 Task: Add the CMS collection component in the site builder.
Action: Mouse moved to (1090, 74)
Screenshot: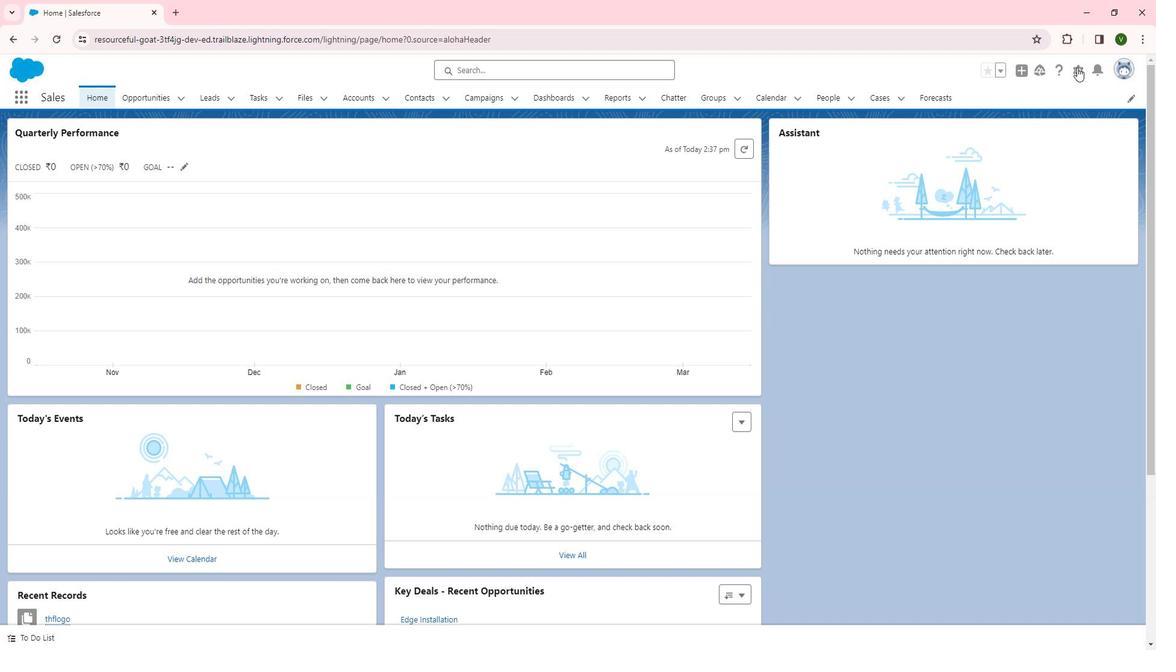
Action: Mouse pressed left at (1090, 74)
Screenshot: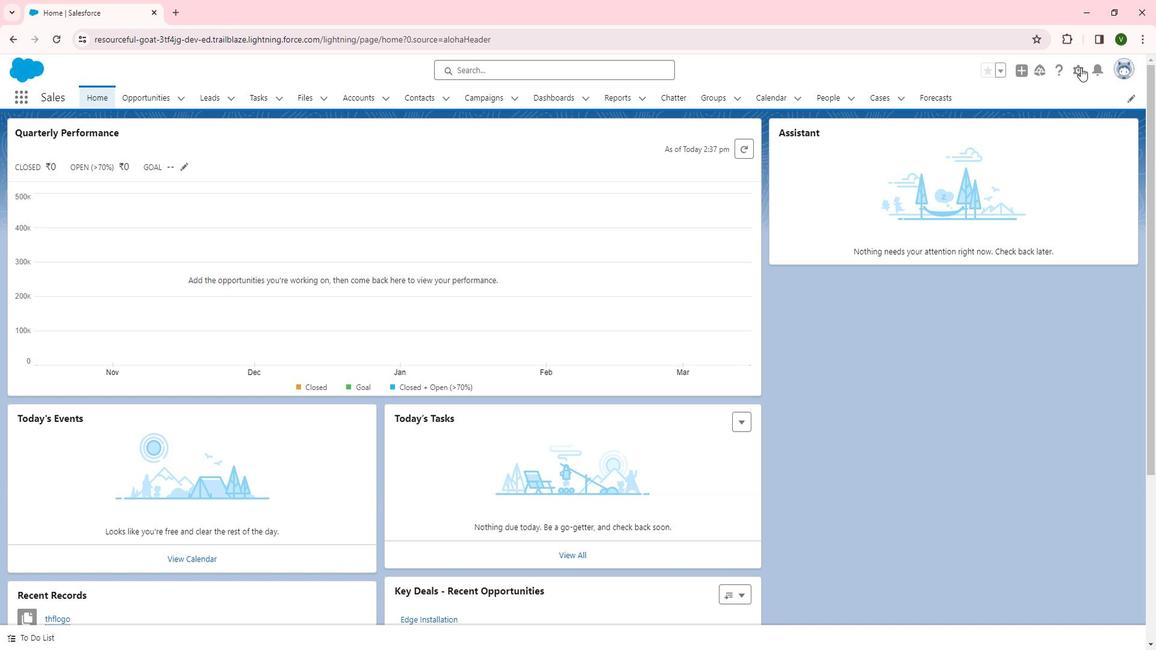 
Action: Mouse moved to (1043, 112)
Screenshot: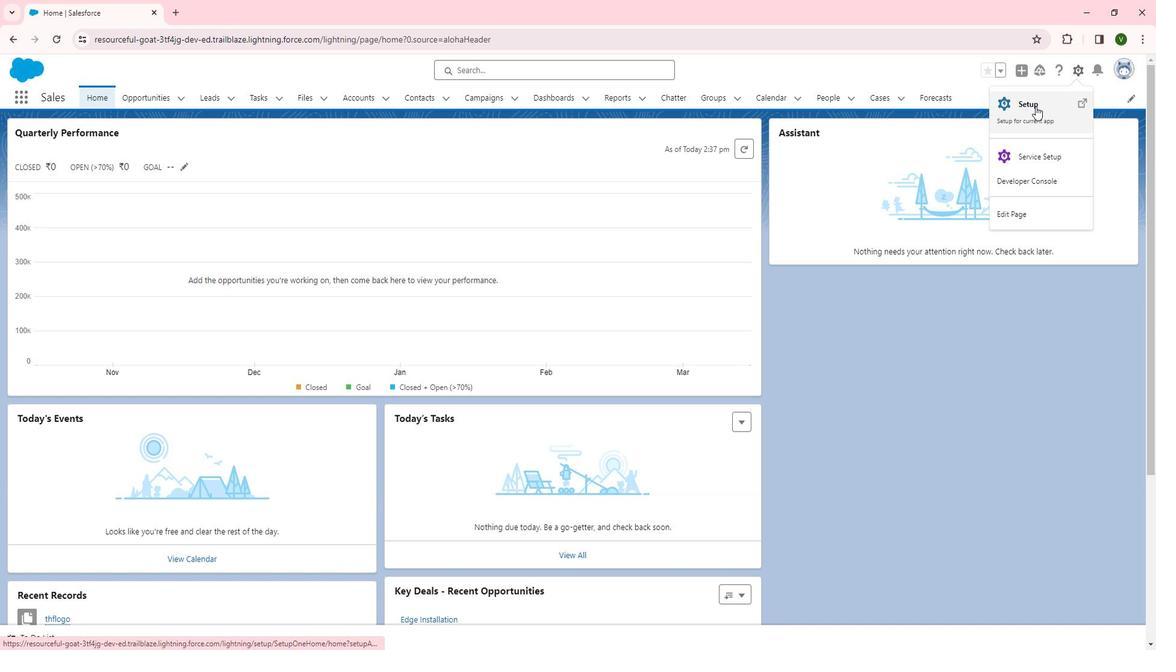 
Action: Mouse pressed left at (1043, 112)
Screenshot: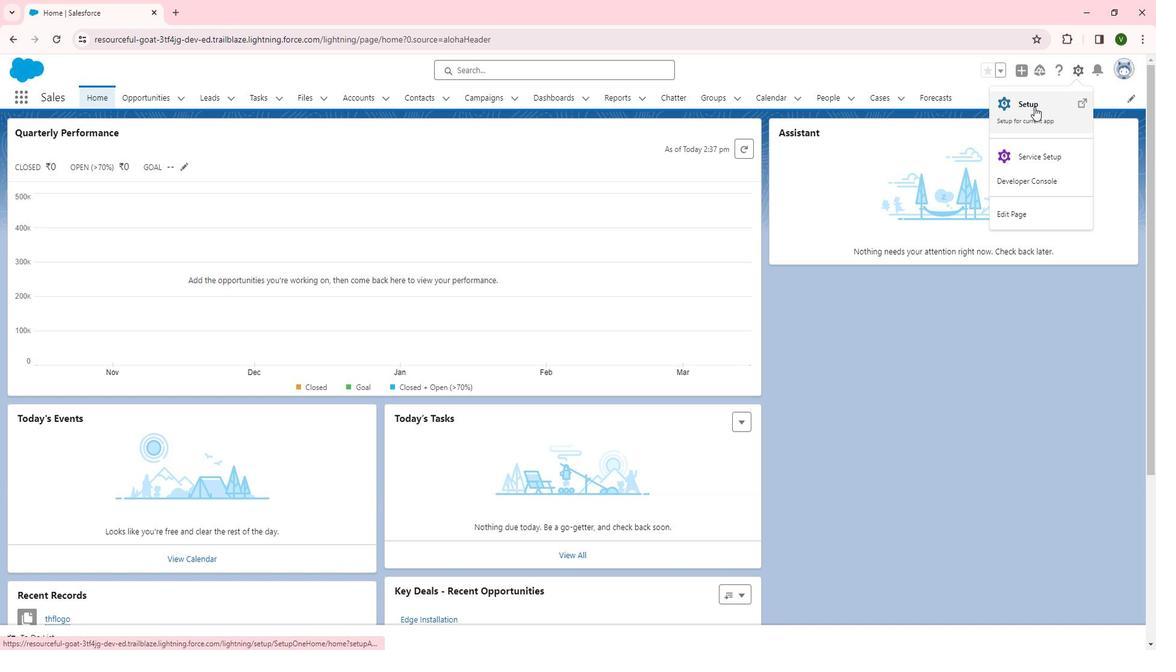 
Action: Mouse moved to (60, 492)
Screenshot: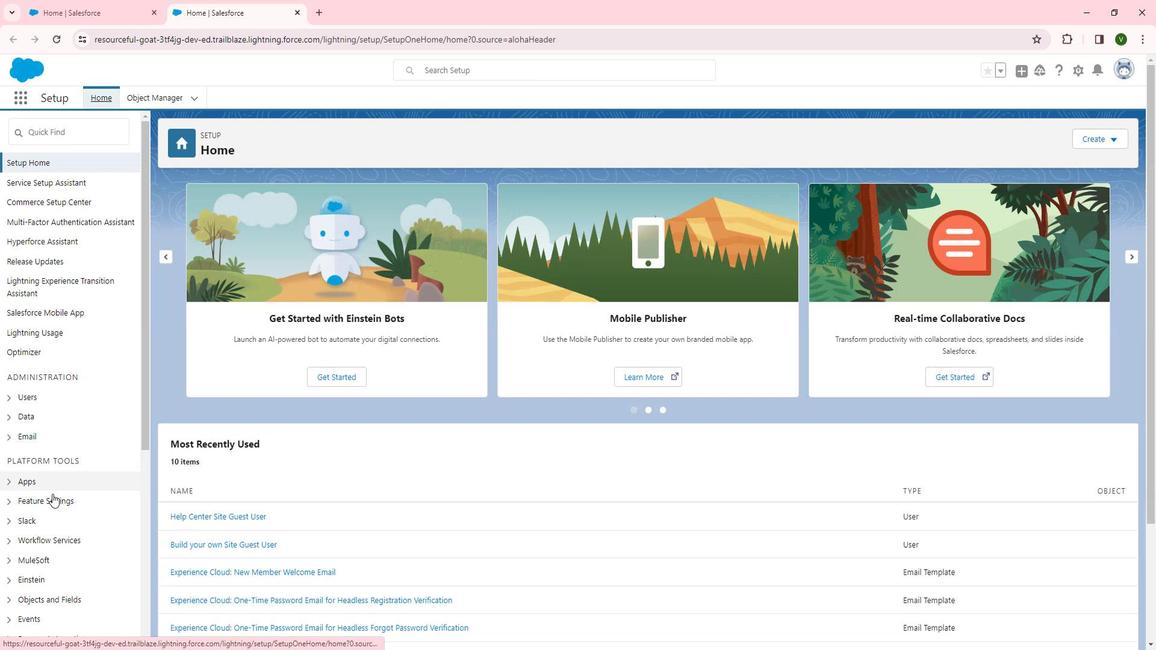 
Action: Mouse scrolled (60, 491) with delta (0, 0)
Screenshot: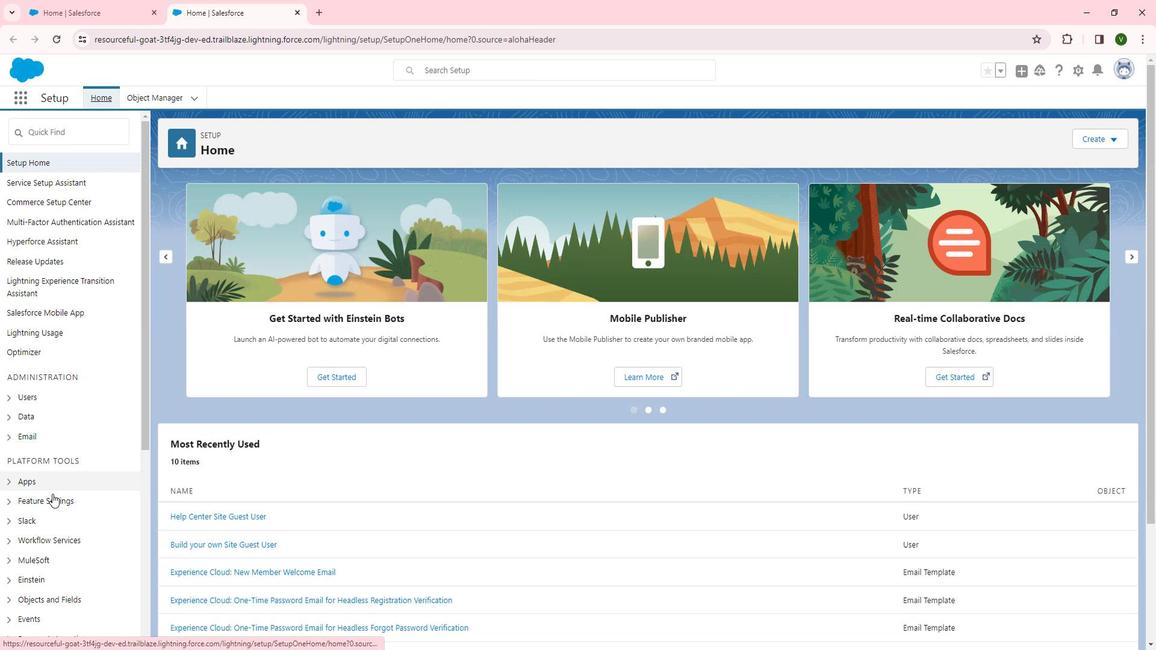 
Action: Mouse scrolled (60, 491) with delta (0, 0)
Screenshot: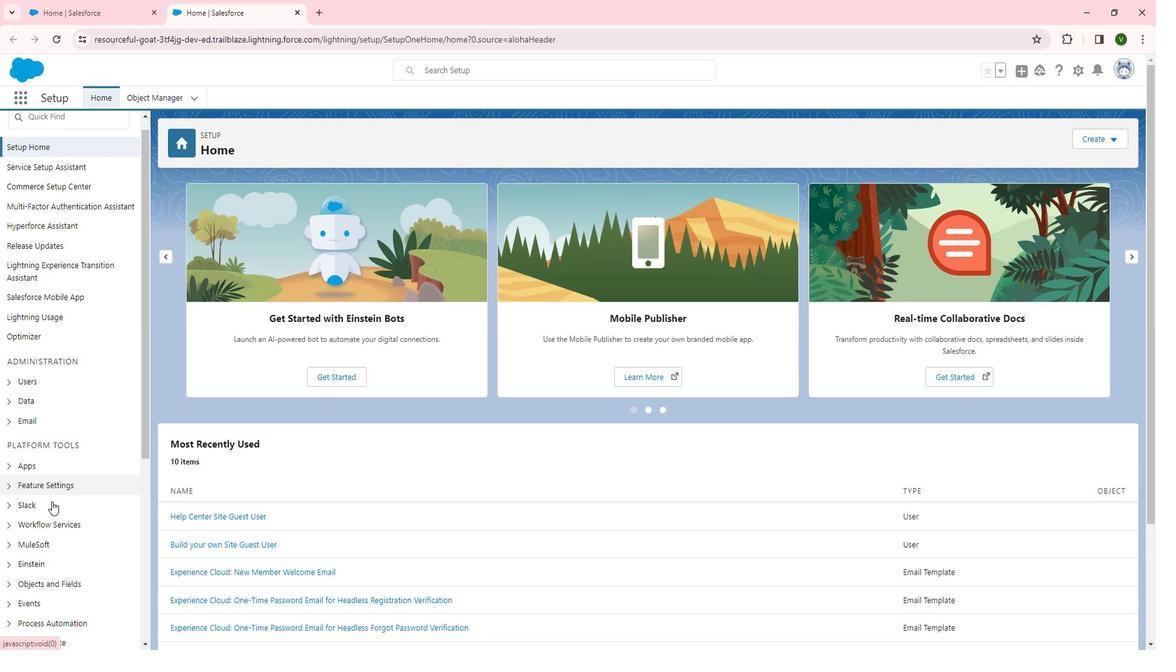 
Action: Mouse moved to (51, 369)
Screenshot: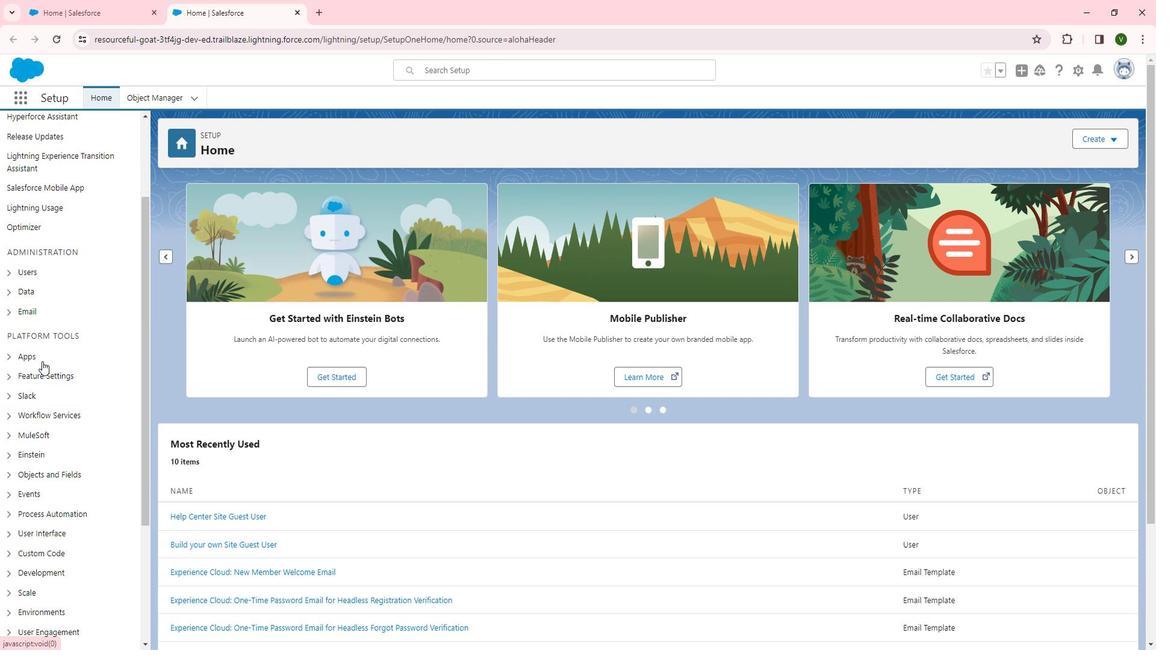 
Action: Mouse pressed left at (51, 369)
Screenshot: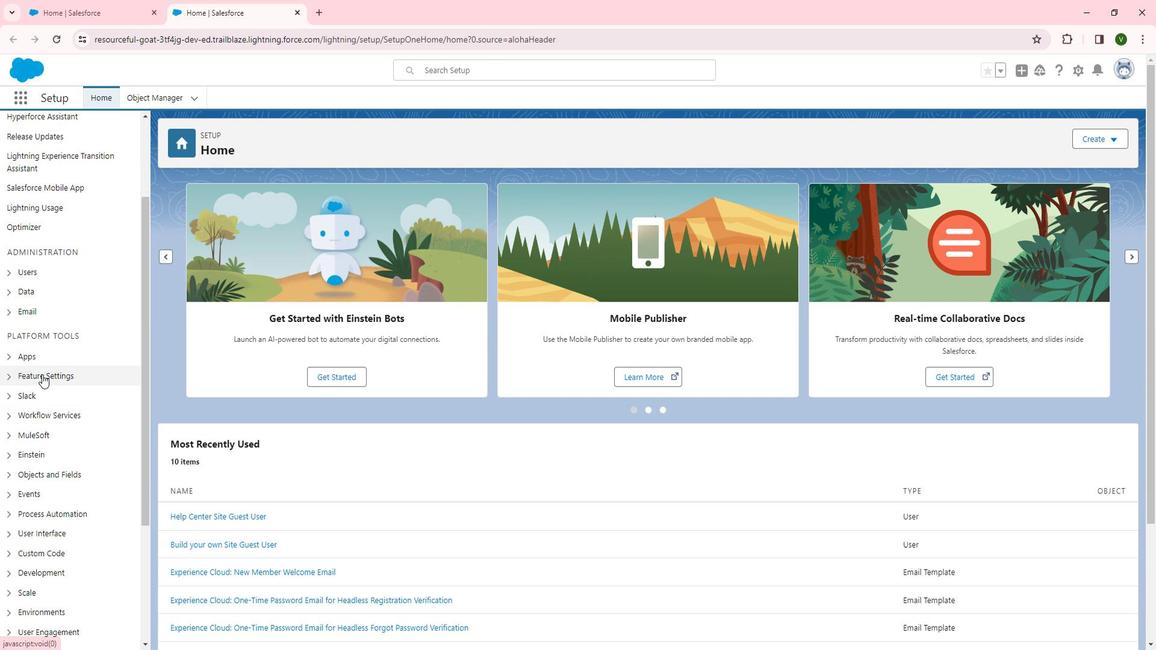 
Action: Mouse moved to (51, 405)
Screenshot: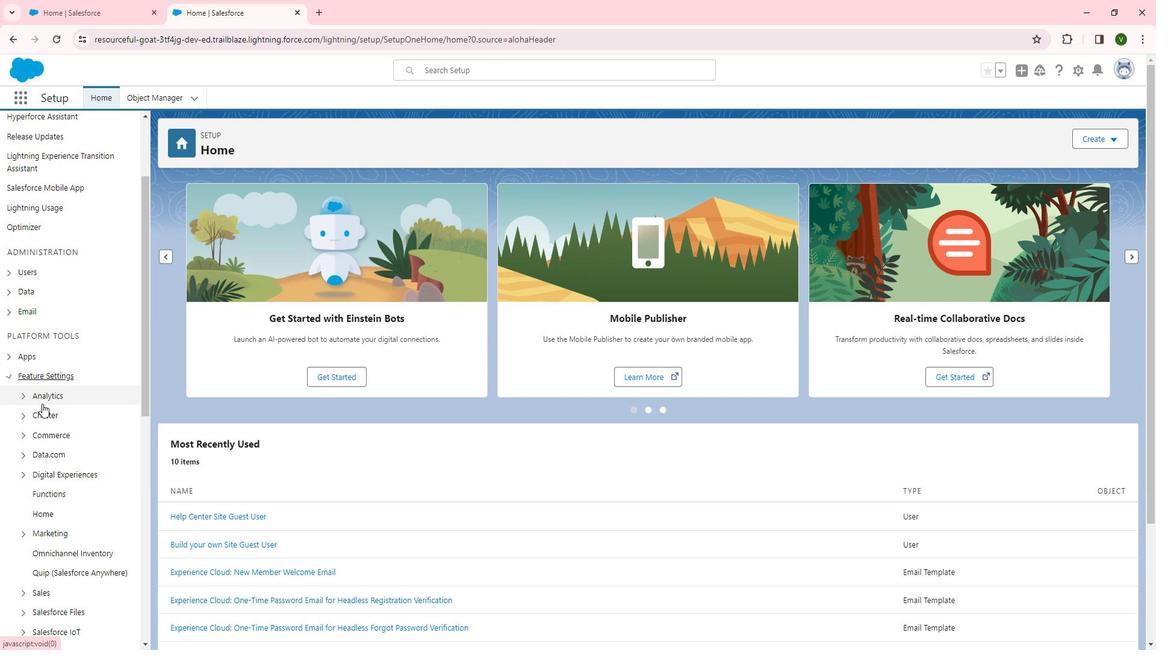
Action: Mouse scrolled (51, 404) with delta (0, 0)
Screenshot: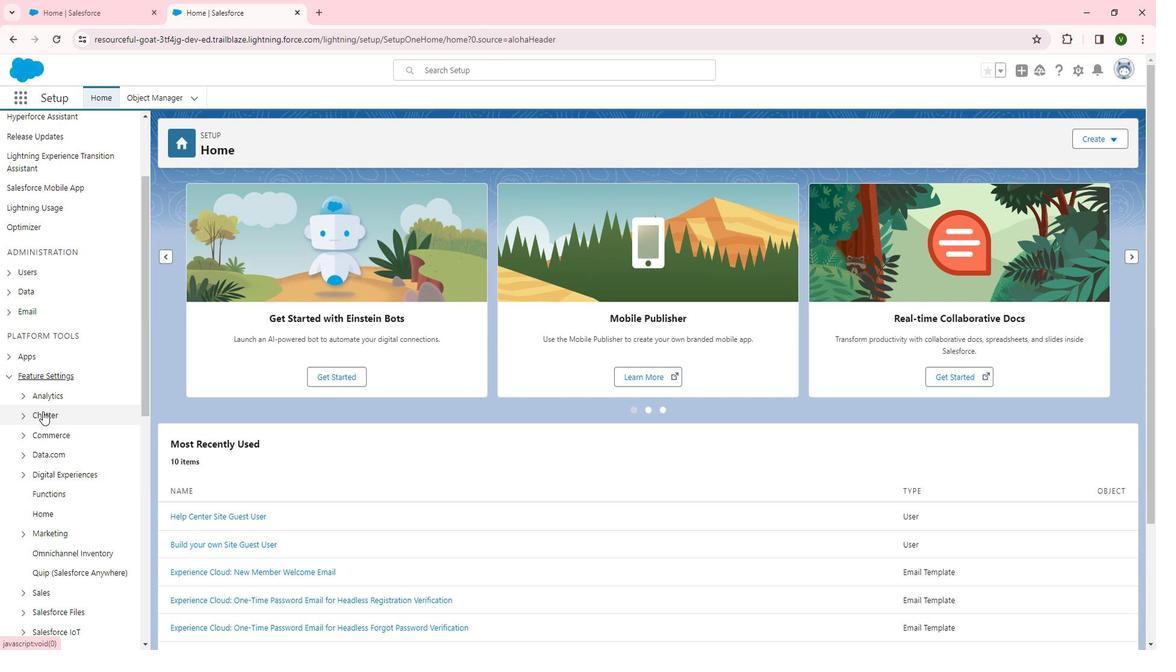 
Action: Mouse scrolled (51, 404) with delta (0, 0)
Screenshot: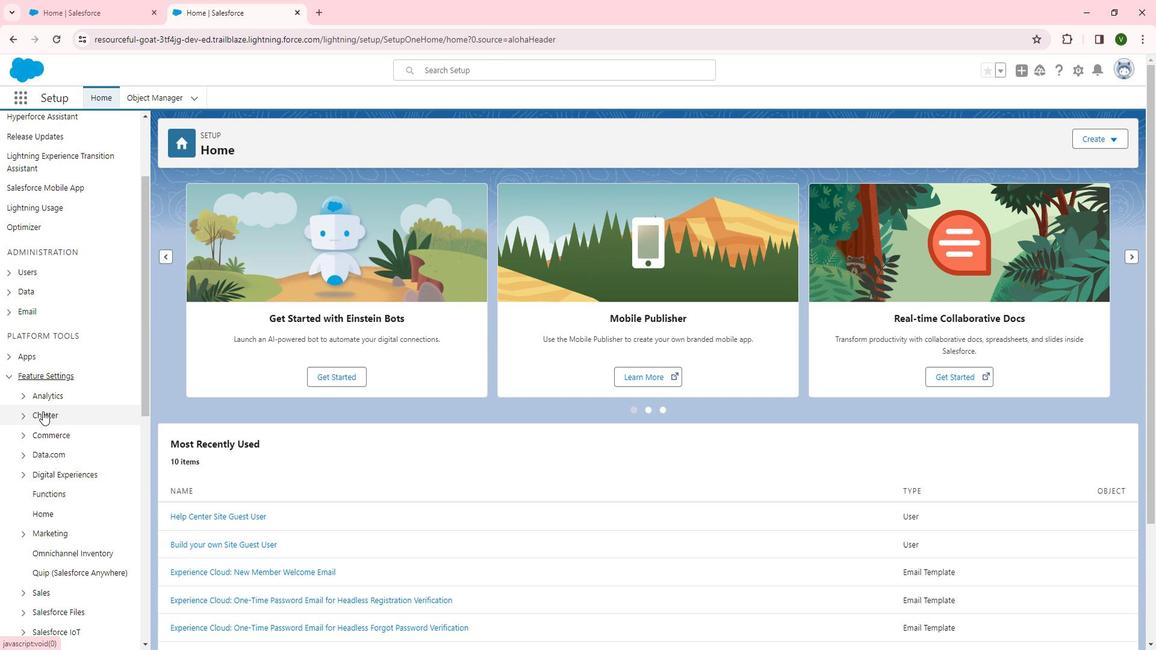 
Action: Mouse moved to (75, 344)
Screenshot: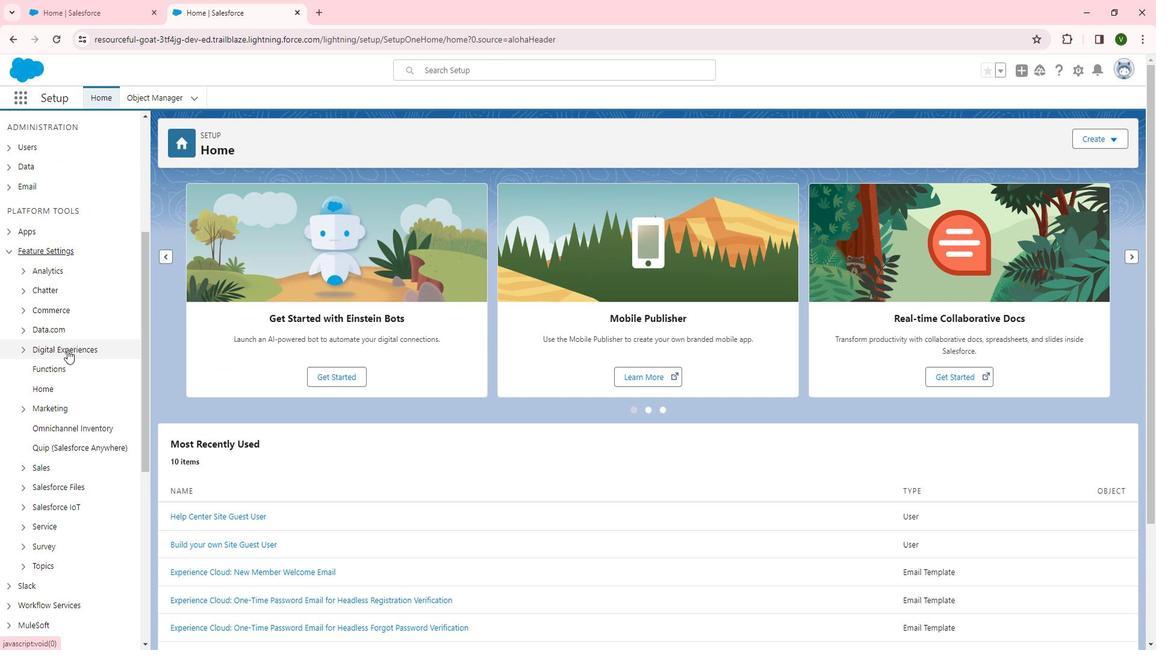 
Action: Mouse pressed left at (75, 344)
Screenshot: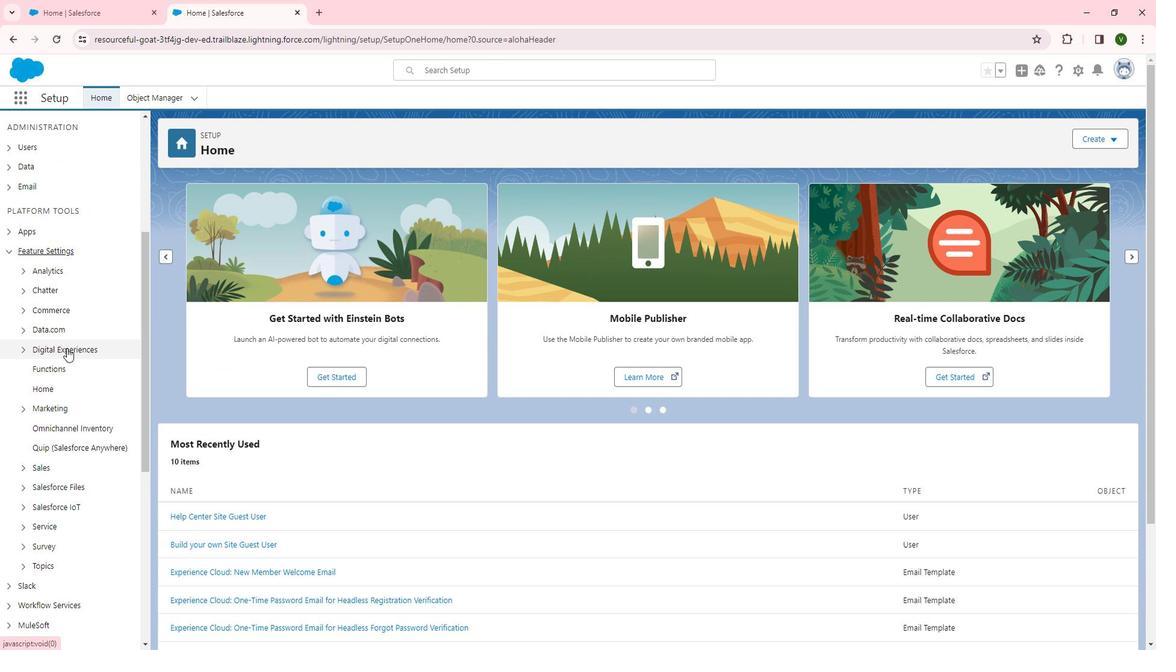 
Action: Mouse moved to (60, 365)
Screenshot: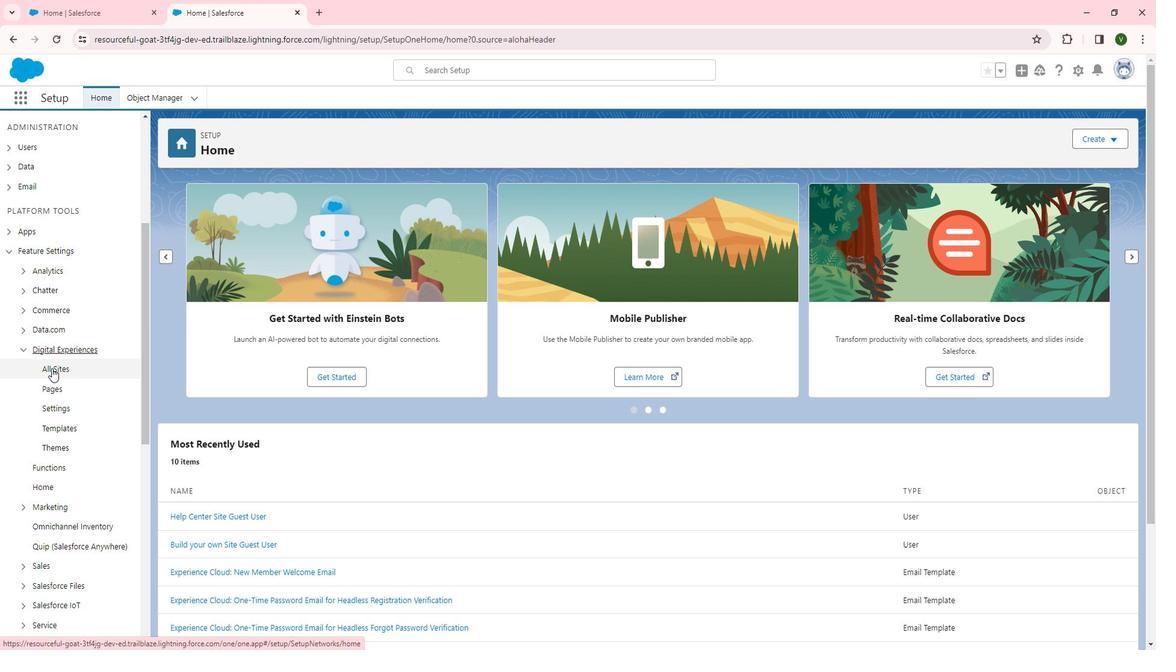 
Action: Mouse pressed left at (60, 365)
Screenshot: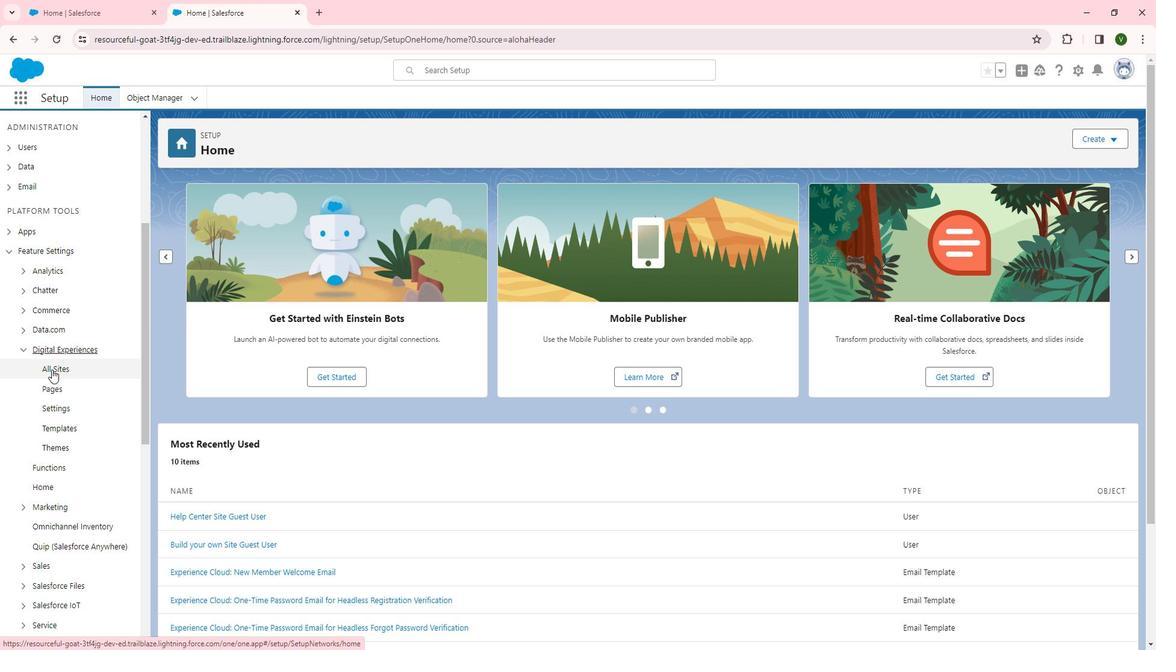 
Action: Mouse moved to (206, 316)
Screenshot: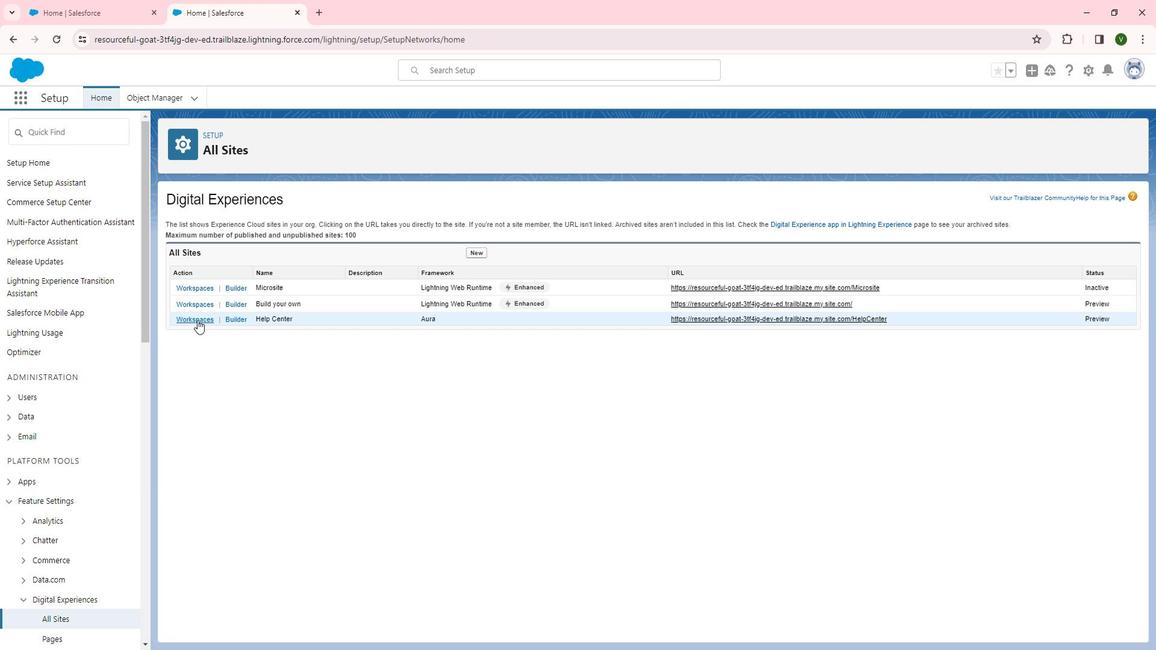 
Action: Mouse pressed left at (206, 316)
Screenshot: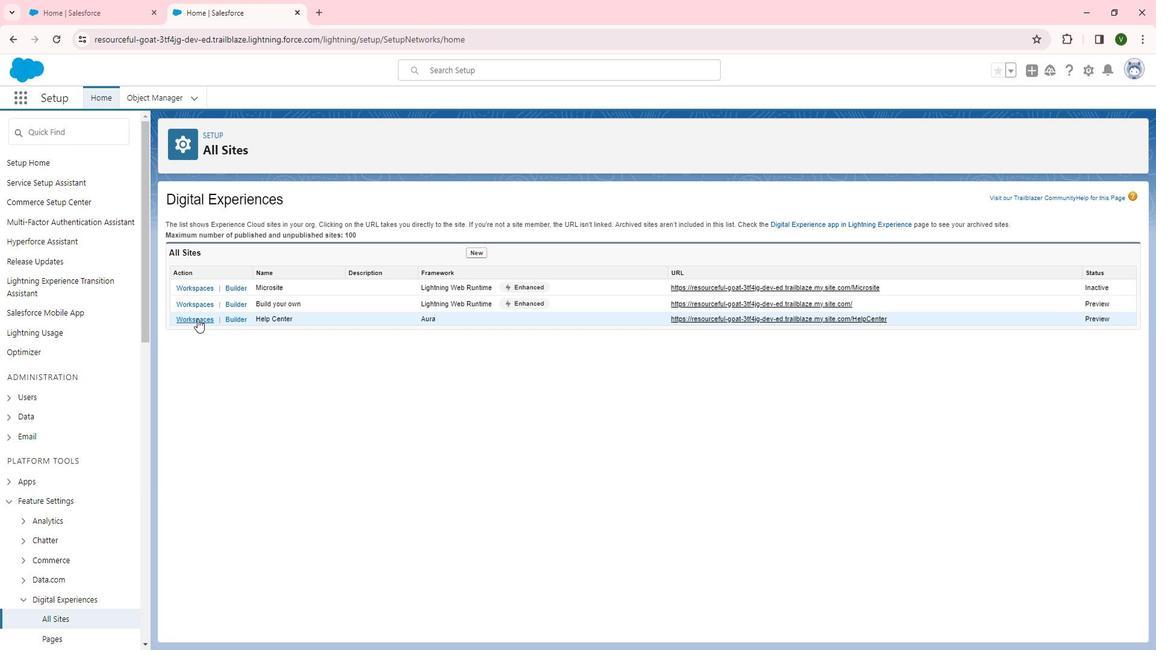 
Action: Mouse moved to (157, 309)
Screenshot: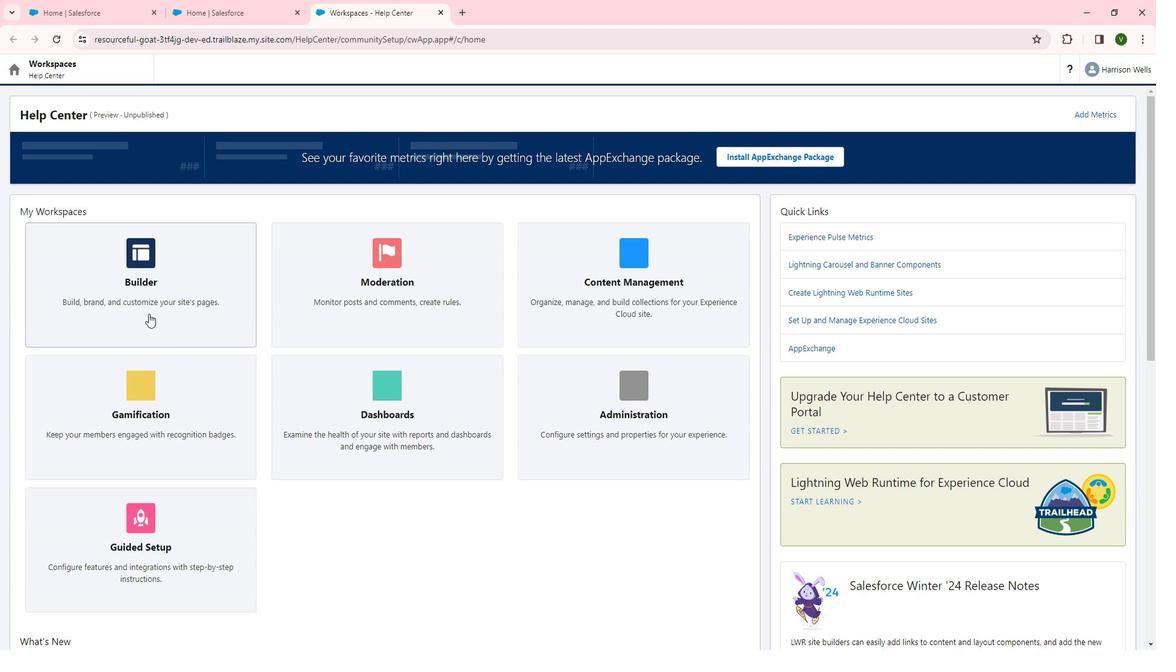 
Action: Mouse pressed left at (157, 309)
Screenshot: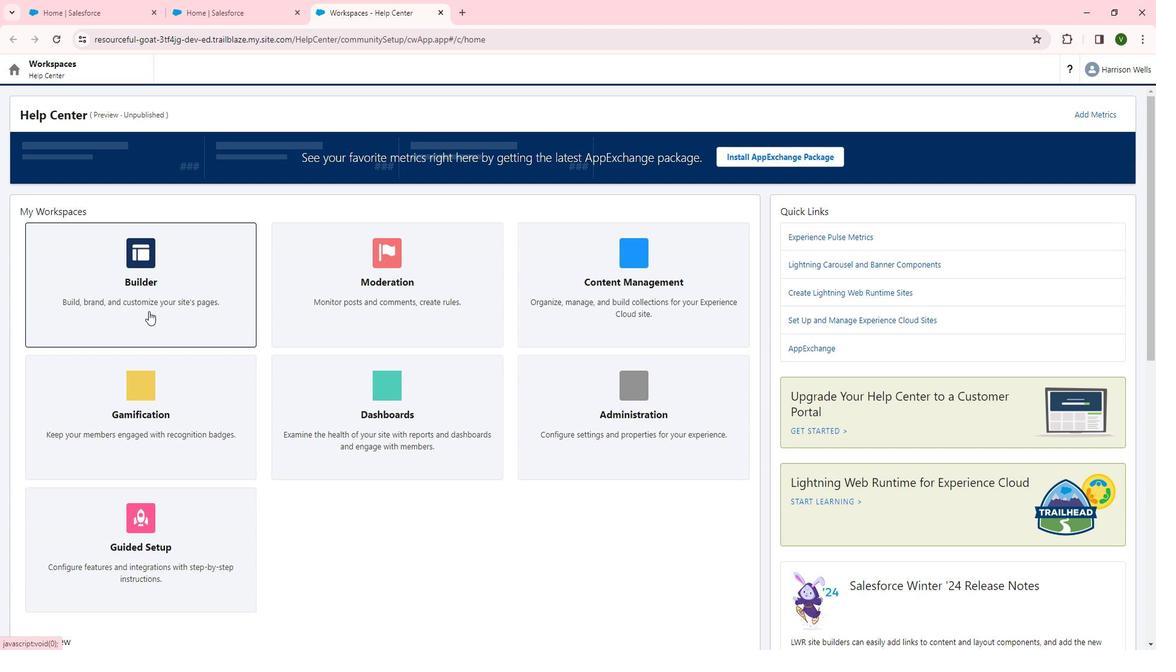 
Action: Mouse moved to (377, 375)
Screenshot: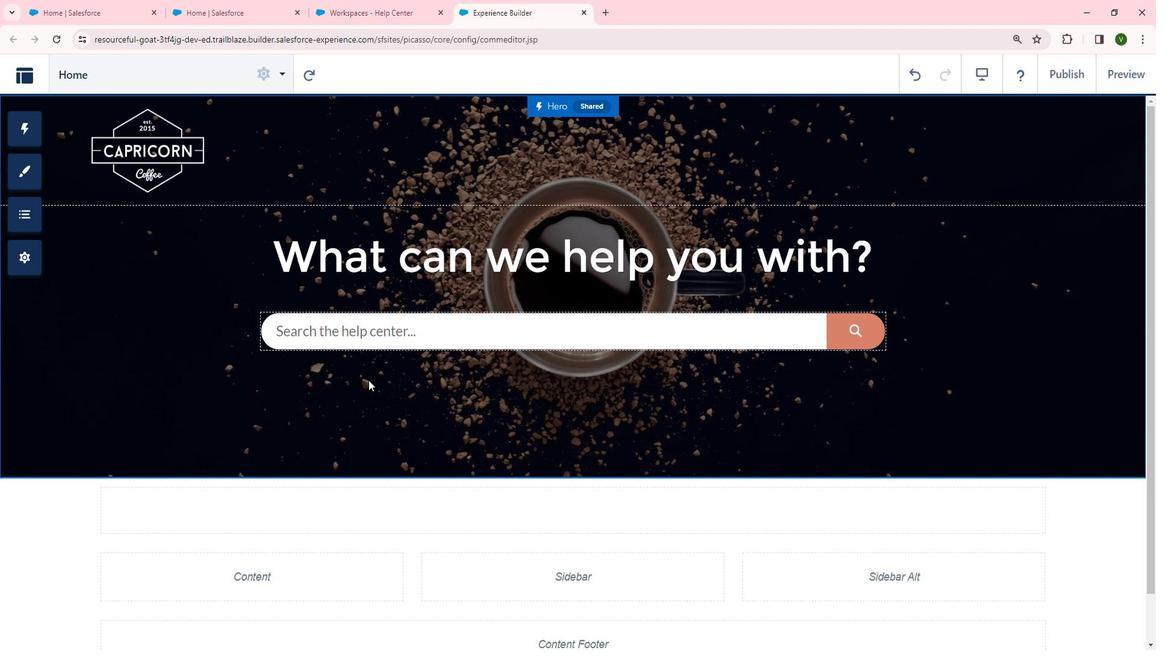 
Action: Mouse scrolled (377, 375) with delta (0, 0)
Screenshot: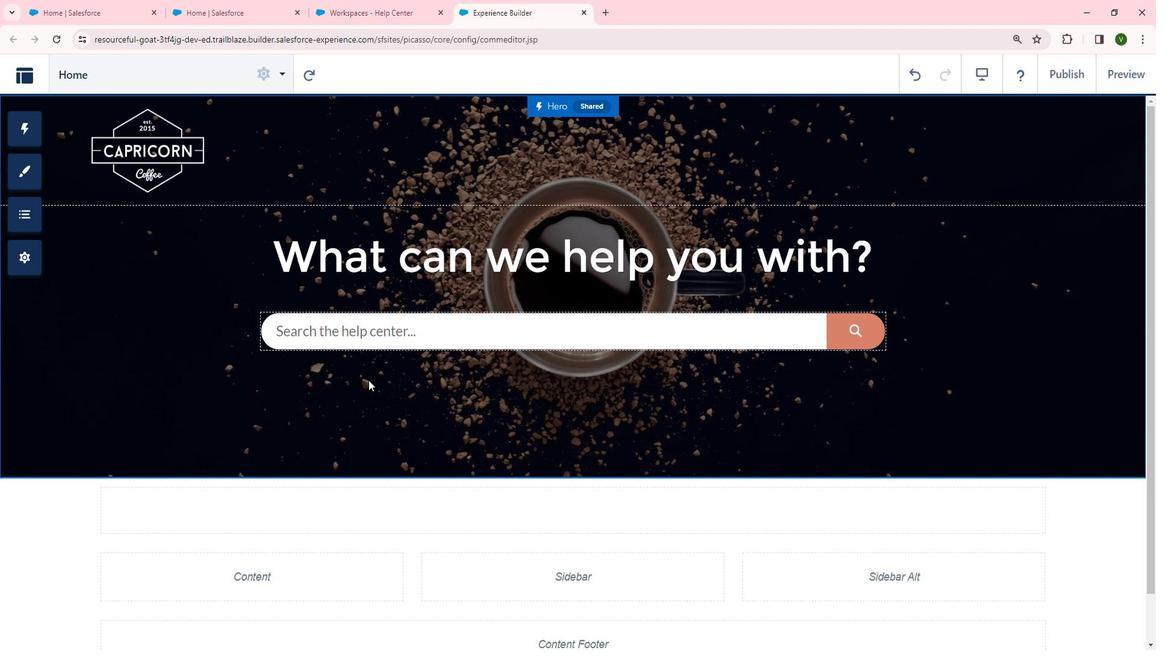 
Action: Mouse moved to (378, 376)
Screenshot: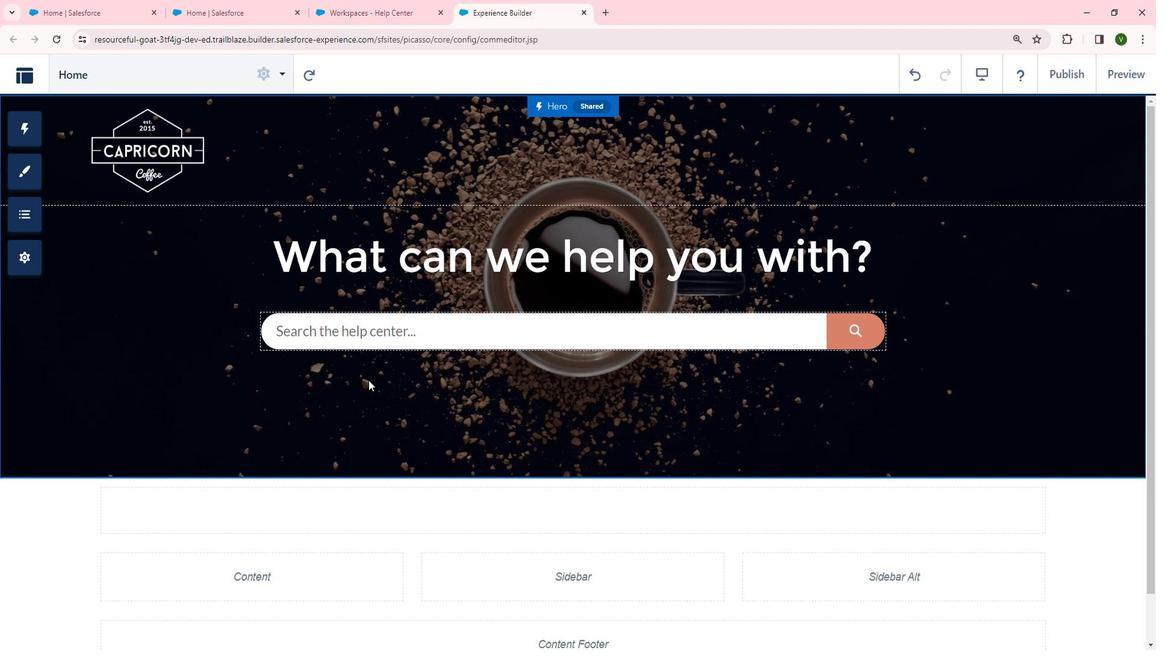 
Action: Mouse scrolled (378, 375) with delta (0, 0)
Screenshot: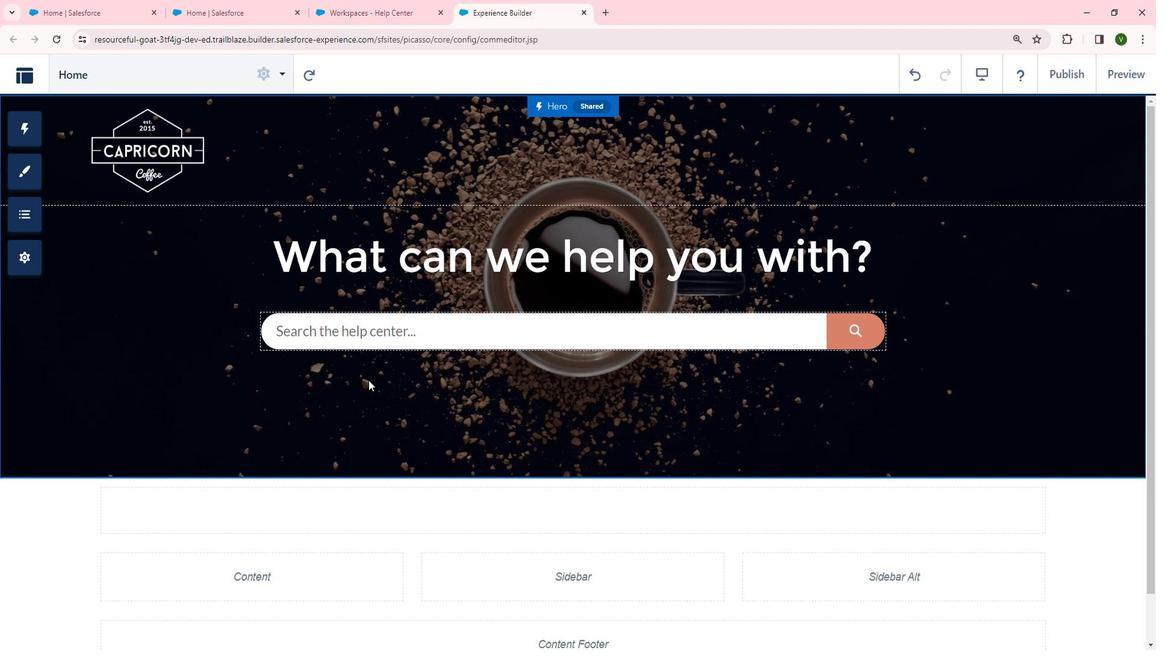 
Action: Mouse scrolled (378, 375) with delta (0, 0)
Screenshot: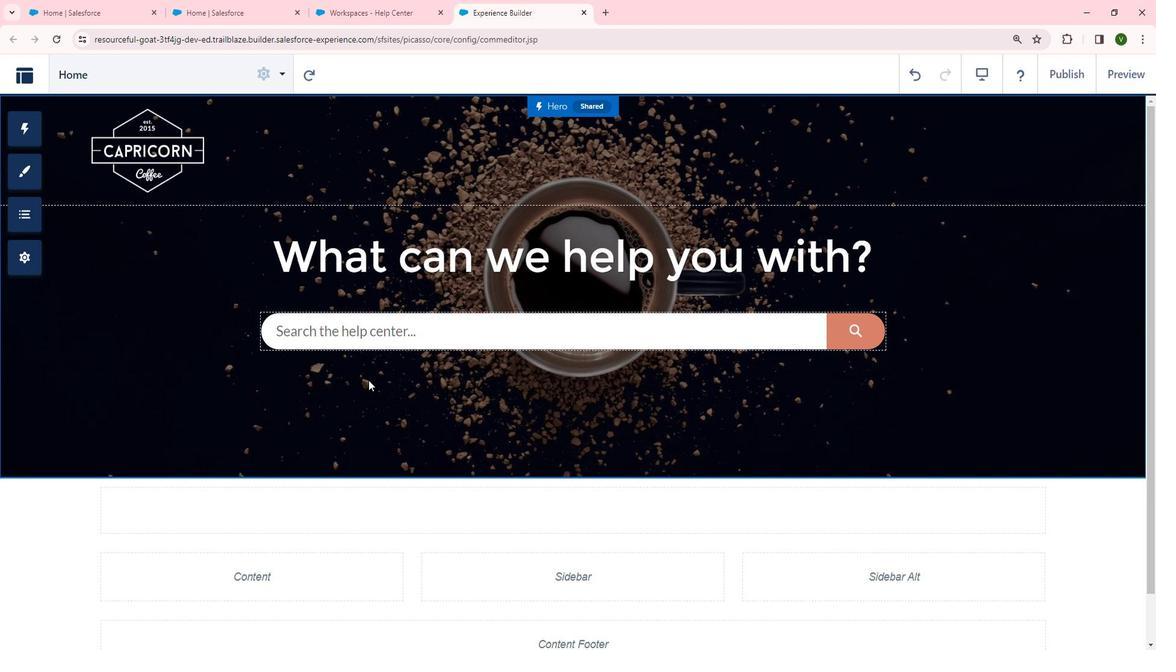 
Action: Mouse scrolled (378, 375) with delta (0, 0)
Screenshot: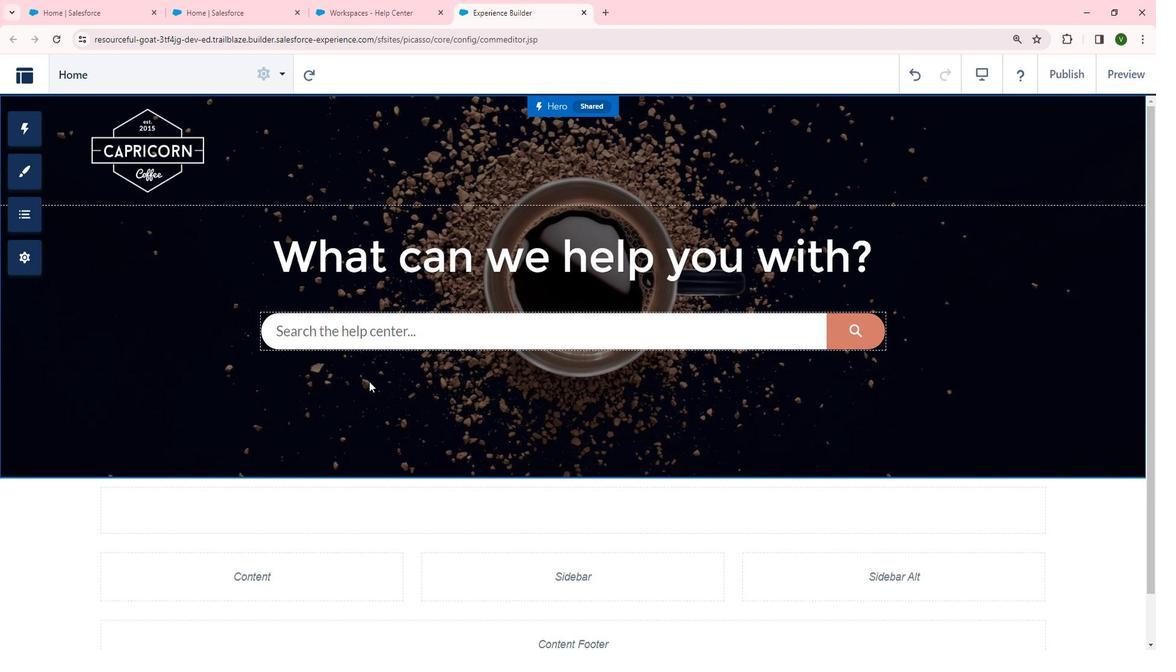 
Action: Mouse scrolled (378, 375) with delta (0, 0)
Screenshot: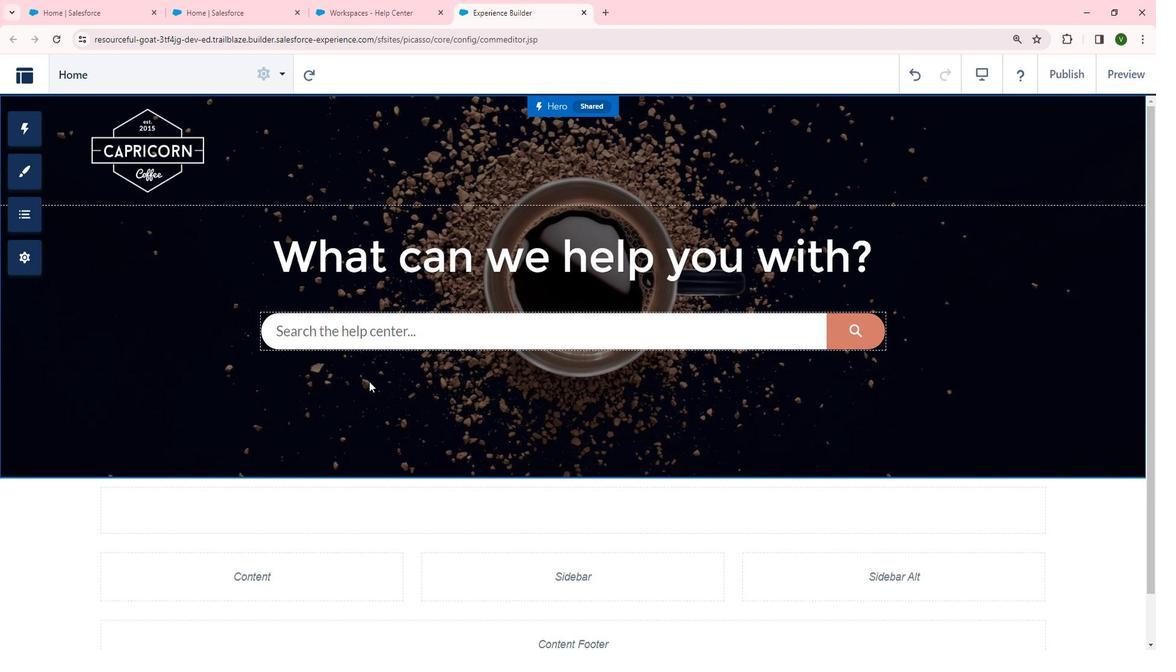 
Action: Mouse moved to (376, 375)
Screenshot: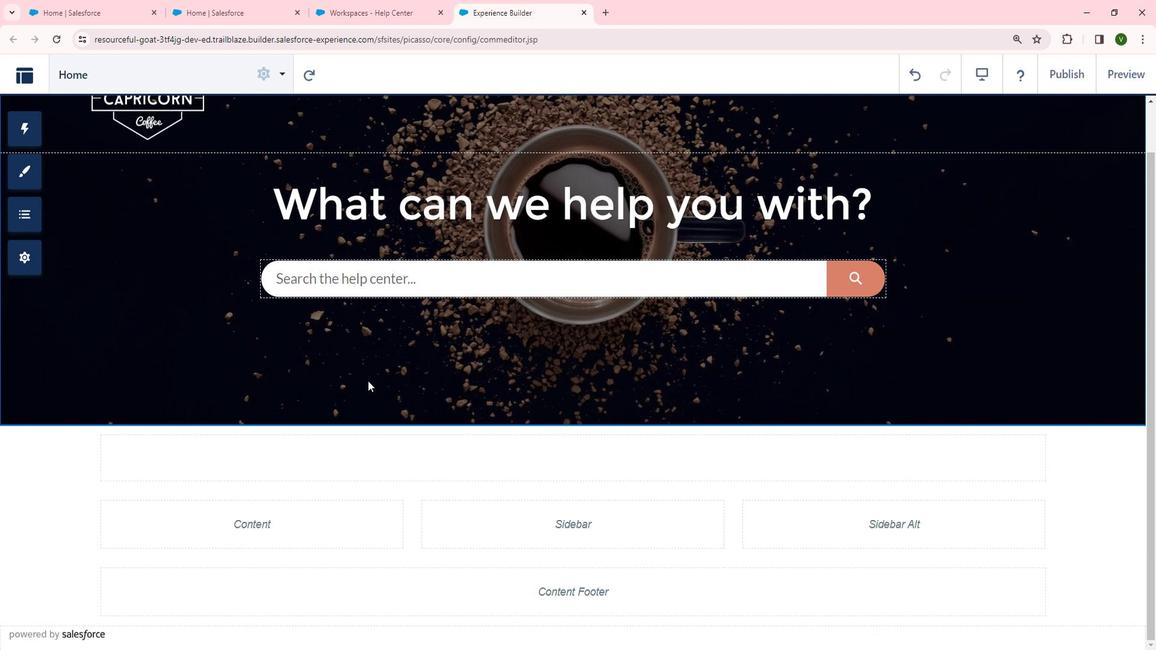 
Action: Mouse scrolled (376, 375) with delta (0, 0)
Screenshot: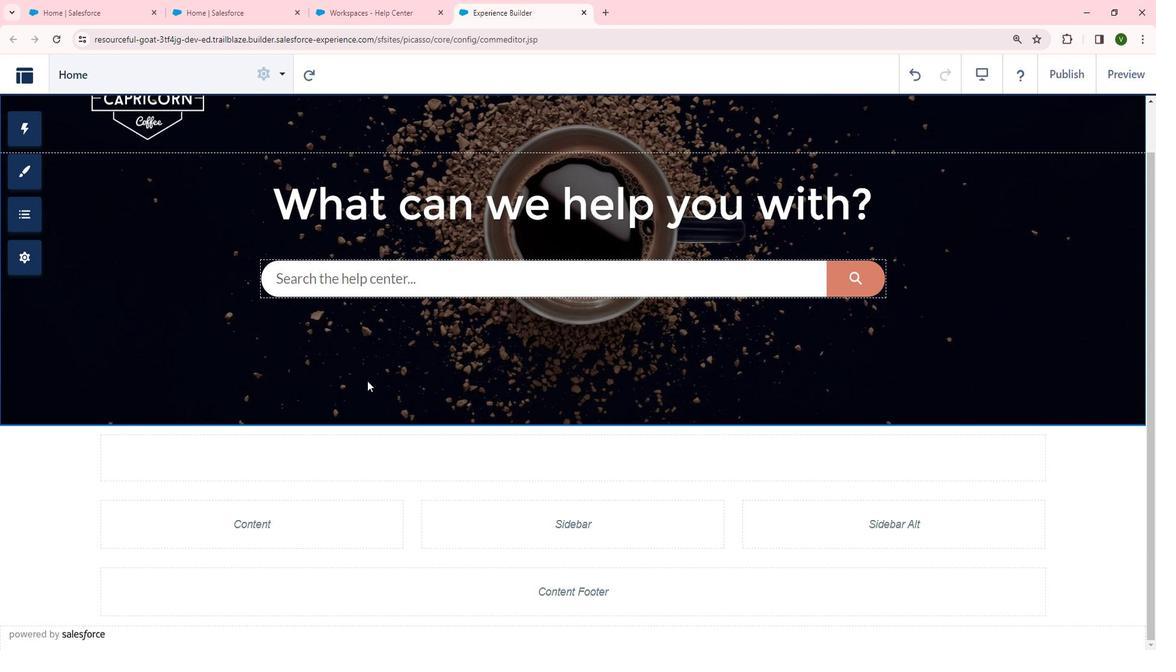 
Action: Mouse scrolled (376, 375) with delta (0, 0)
Screenshot: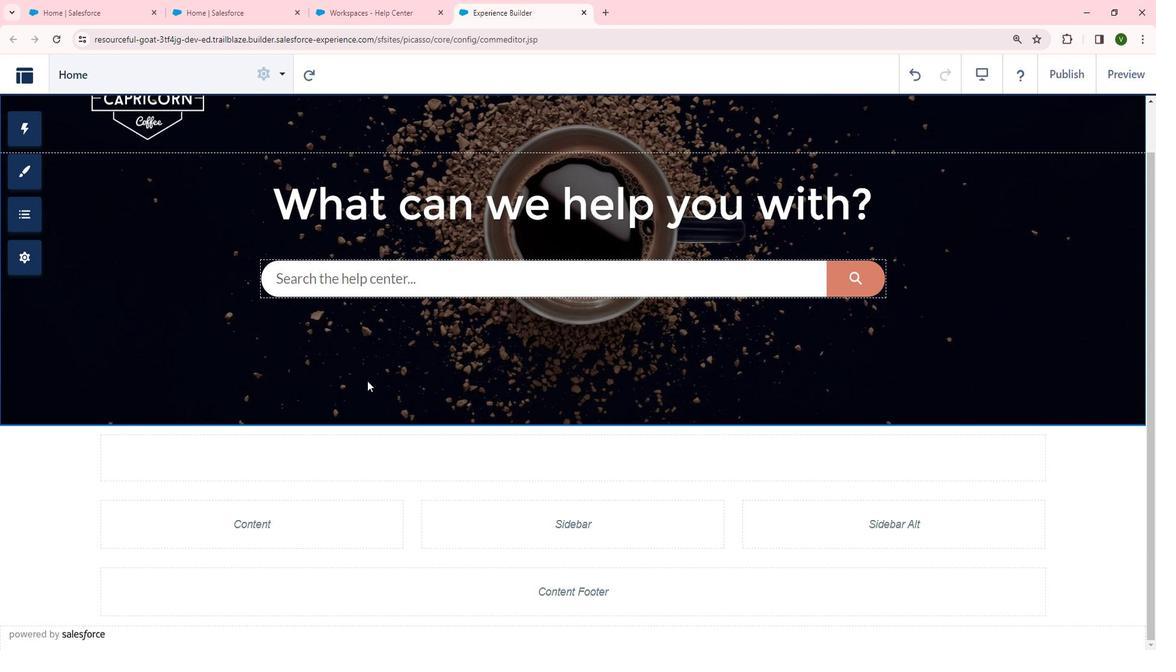 
Action: Mouse scrolled (376, 375) with delta (0, 0)
Screenshot: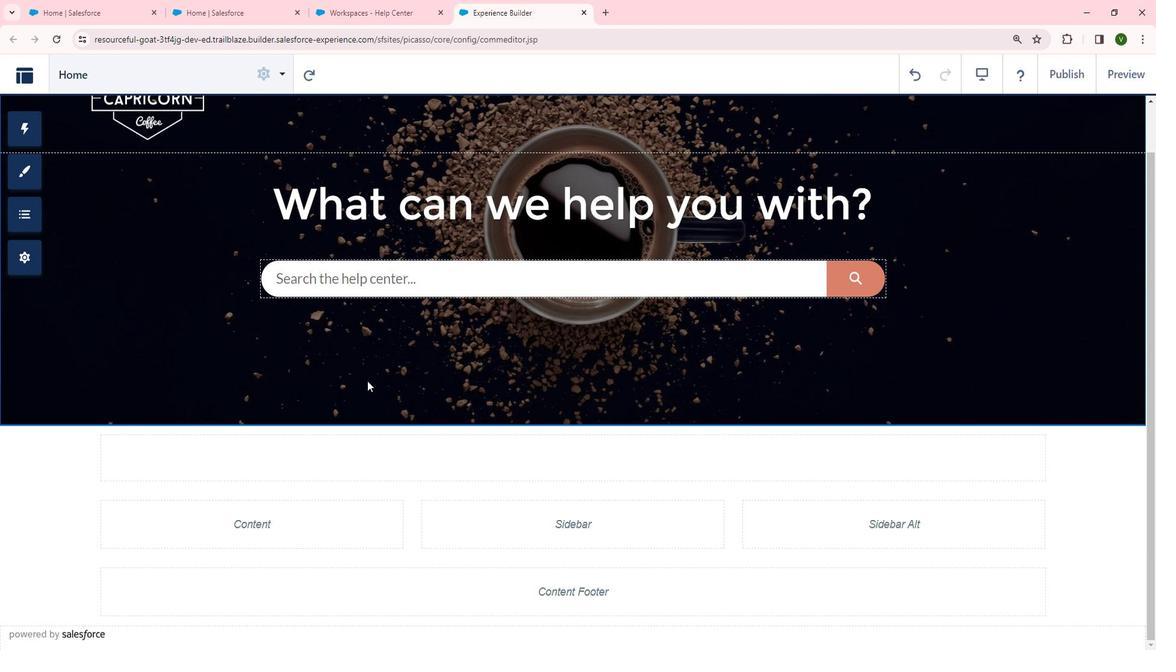 
Action: Mouse moved to (40, 123)
Screenshot: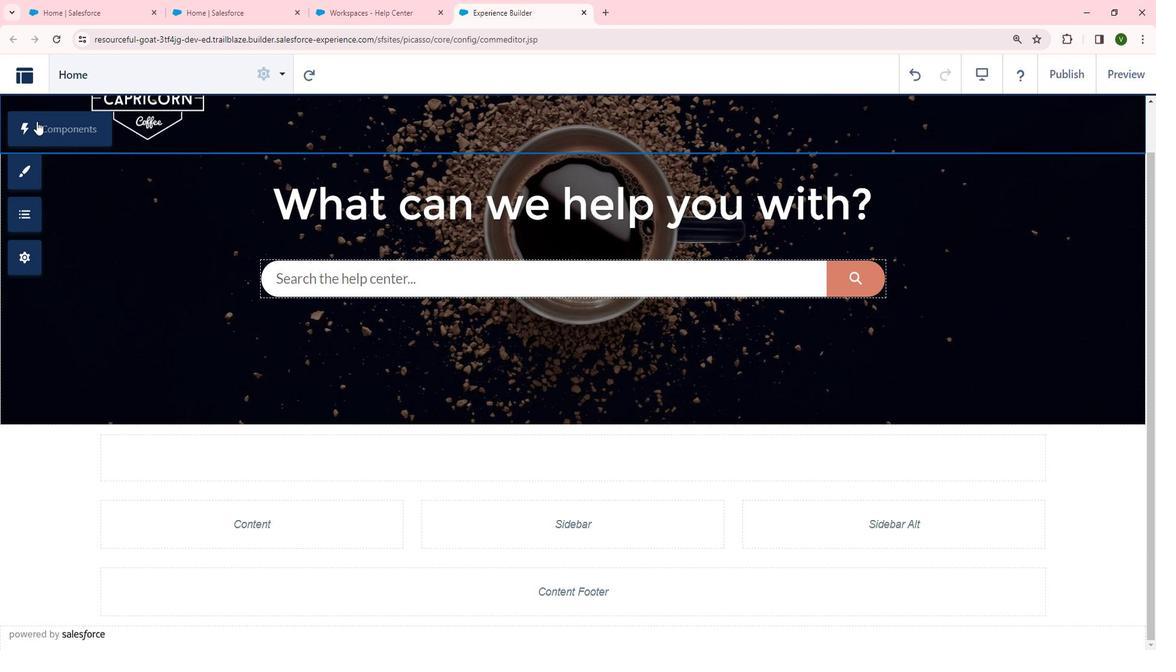 
Action: Mouse pressed left at (40, 123)
Screenshot: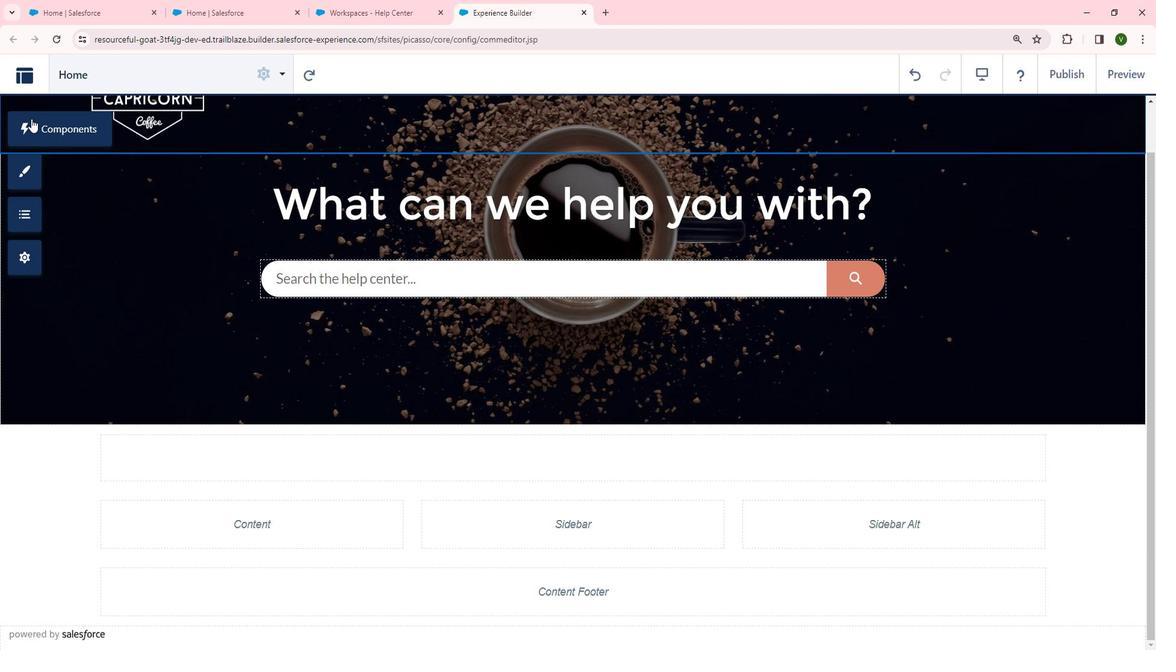 
Action: Mouse moved to (192, 415)
Screenshot: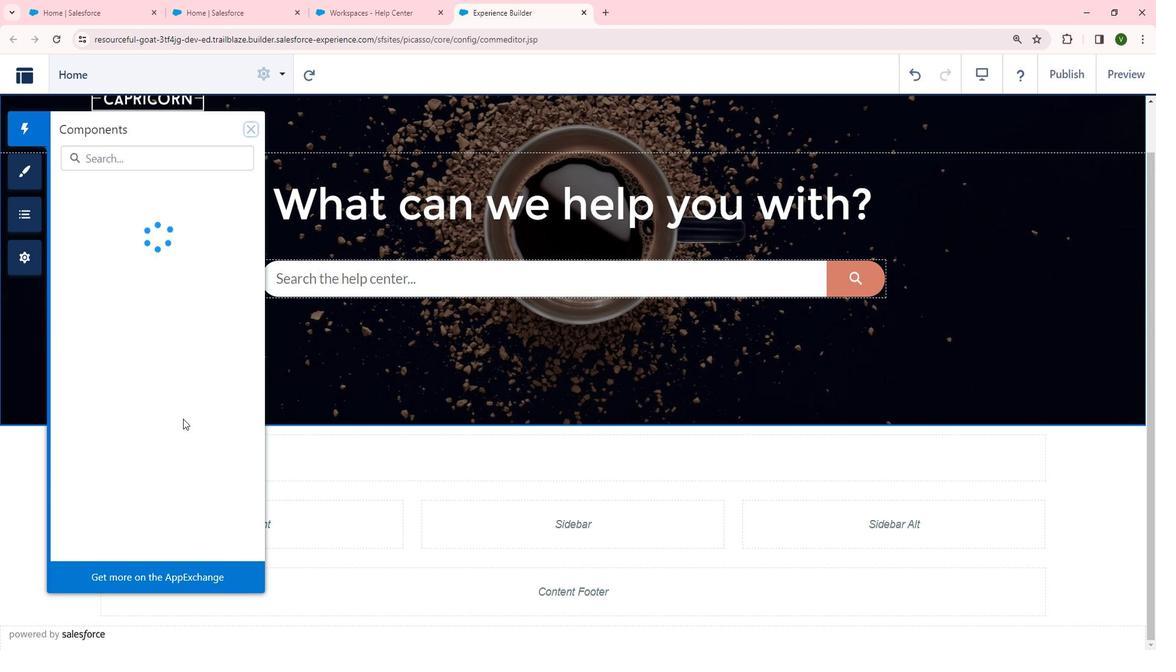 
Action: Mouse scrolled (192, 414) with delta (0, 0)
Screenshot: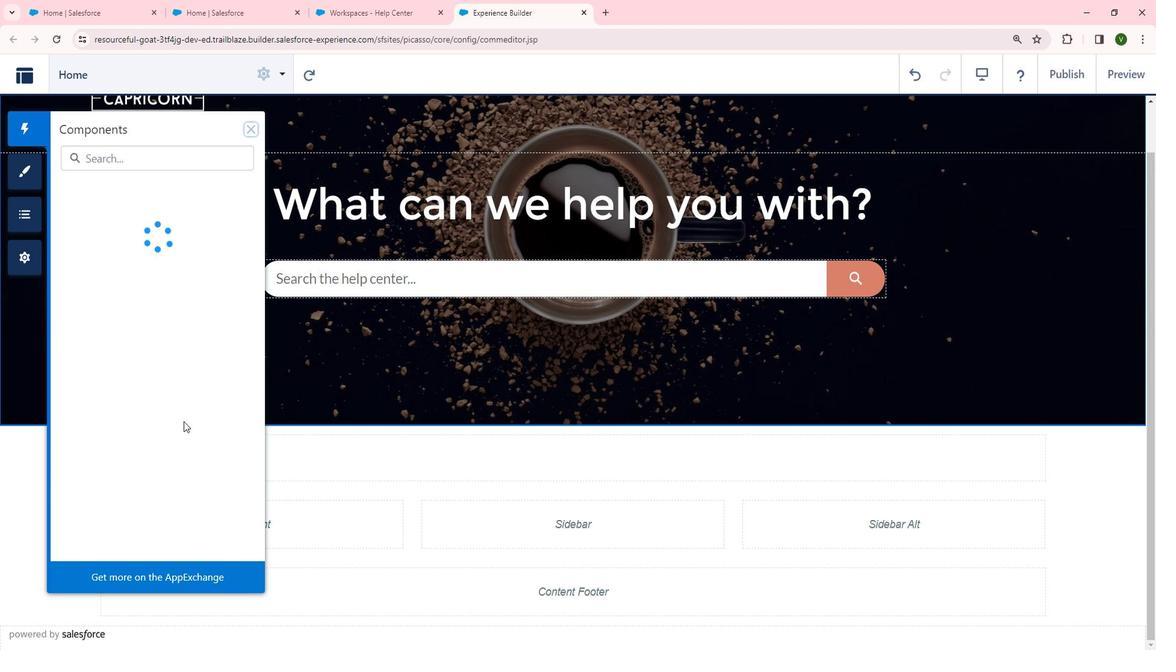 
Action: Mouse moved to (142, 216)
Screenshot: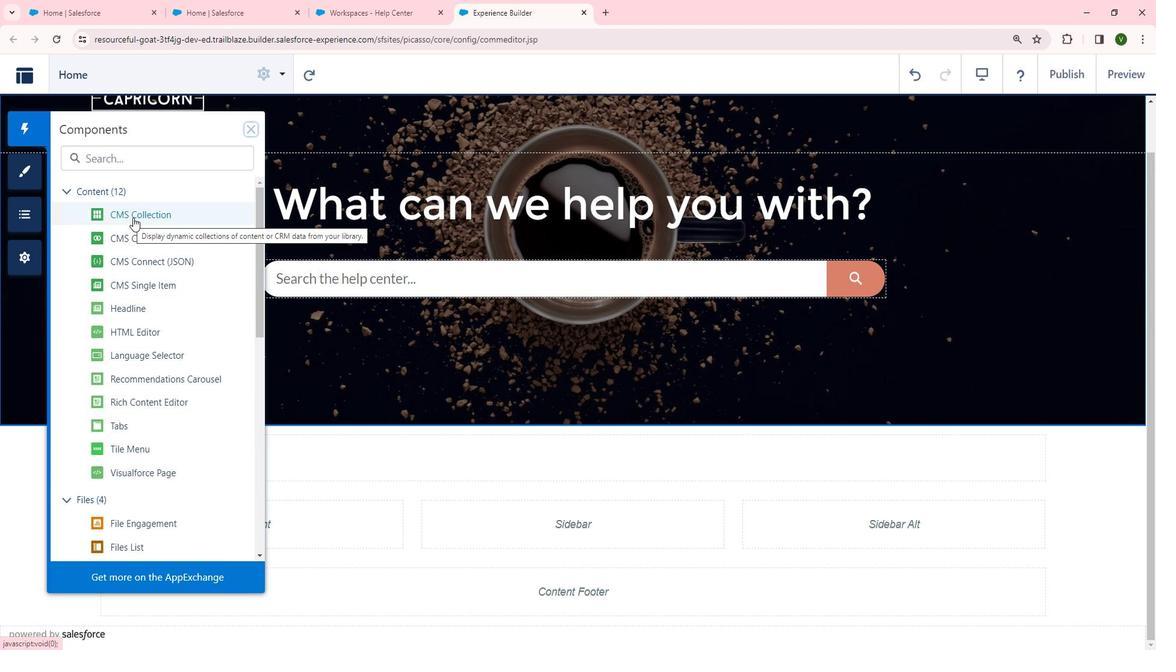 
Action: Mouse pressed left at (142, 216)
Screenshot: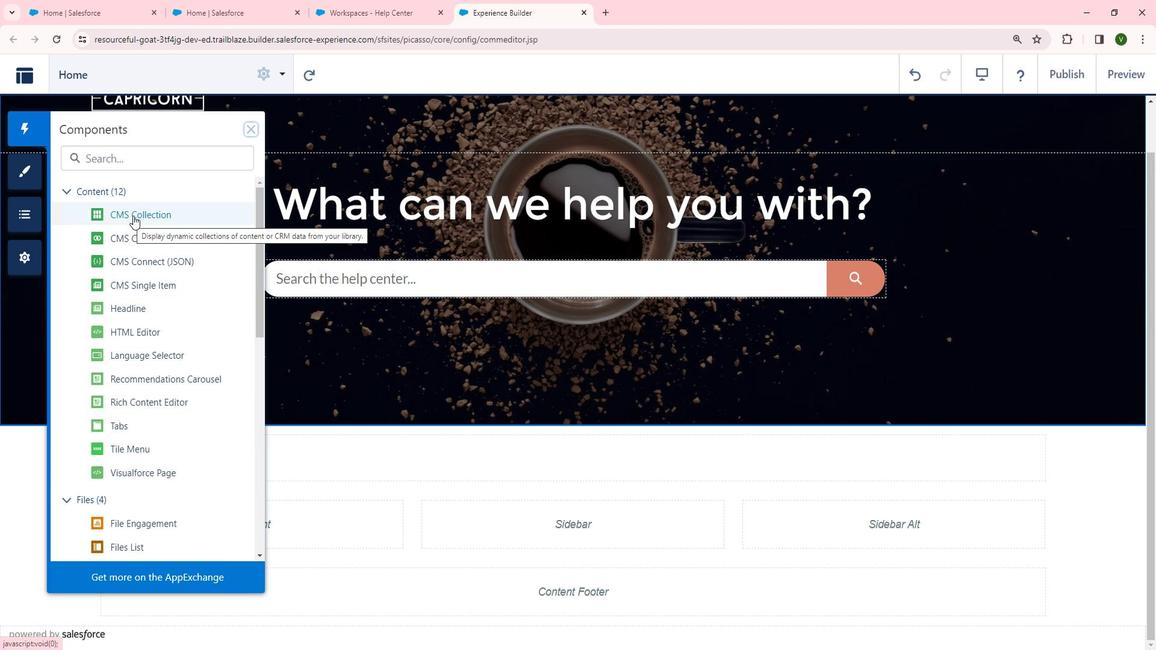 
Action: Mouse moved to (629, 528)
Screenshot: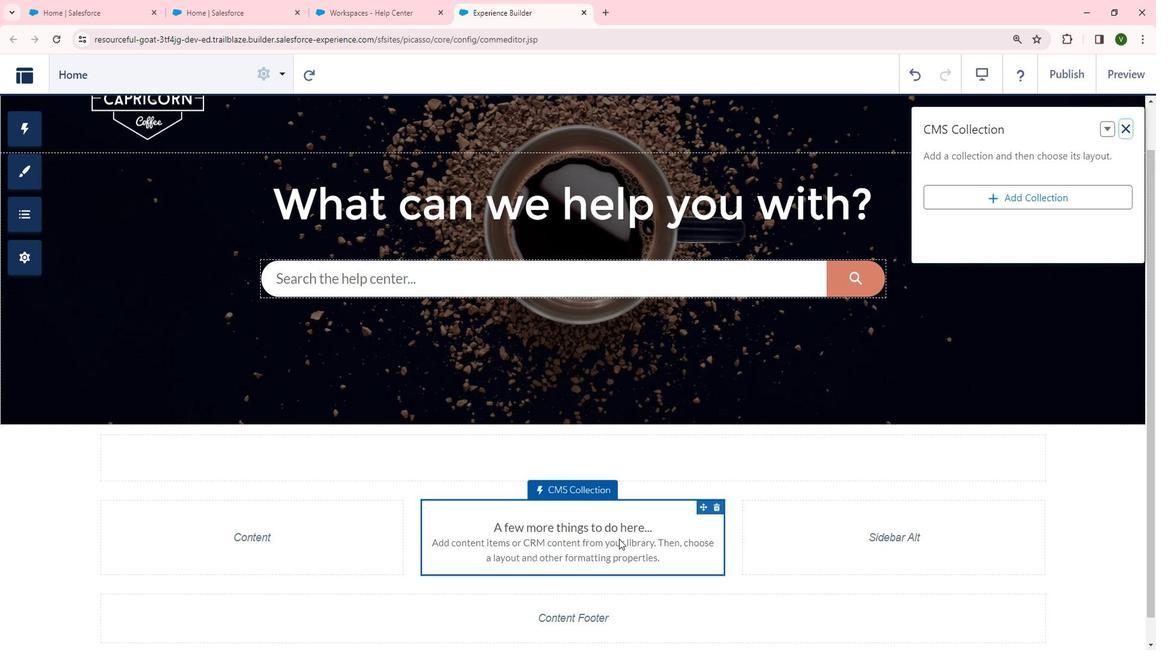 
